 Task: Create a section Data Cleansing Sprint and in the section, add a milestone DevOps Implementation in the project Visionary.
Action: Mouse moved to (55, 412)
Screenshot: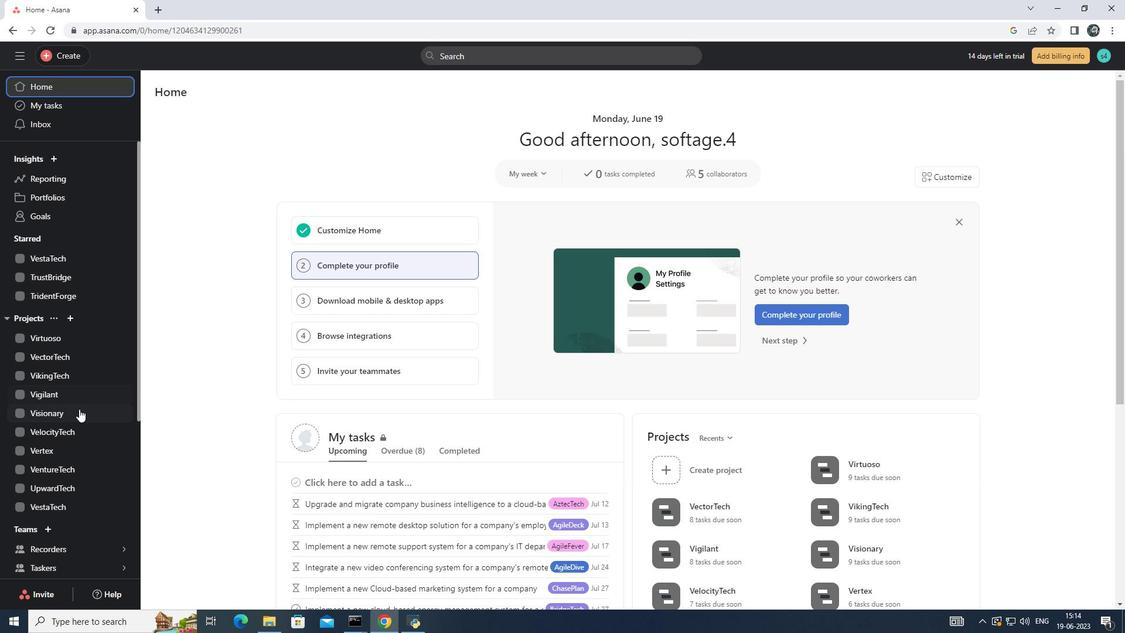 
Action: Mouse pressed left at (55, 412)
Screenshot: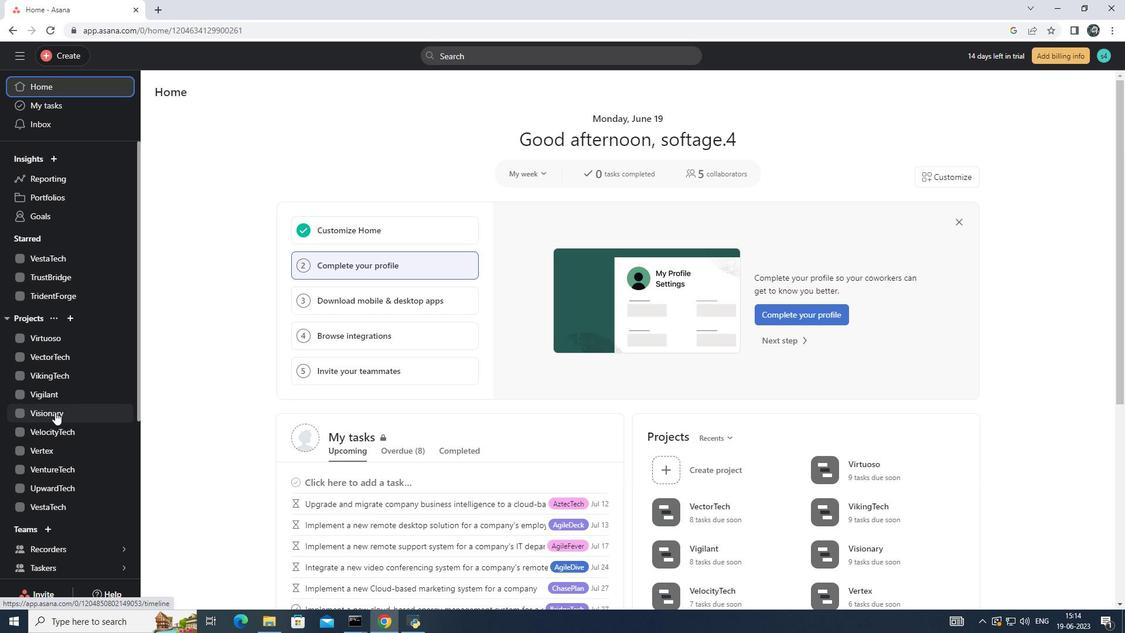 
Action: Mouse moved to (185, 554)
Screenshot: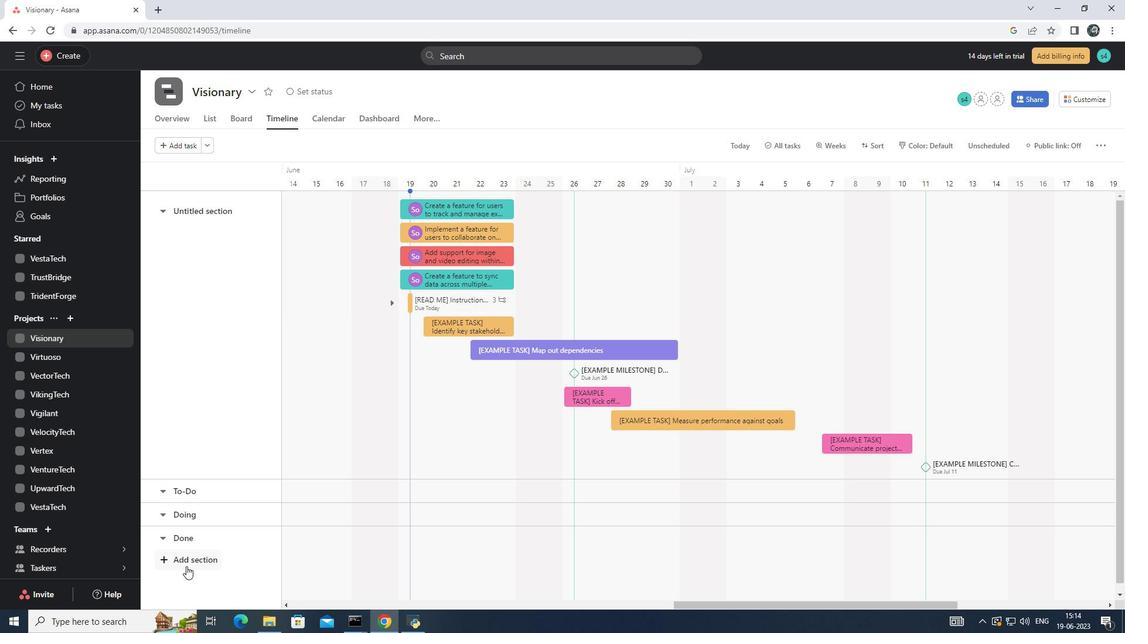 
Action: Mouse scrolled (185, 553) with delta (0, 0)
Screenshot: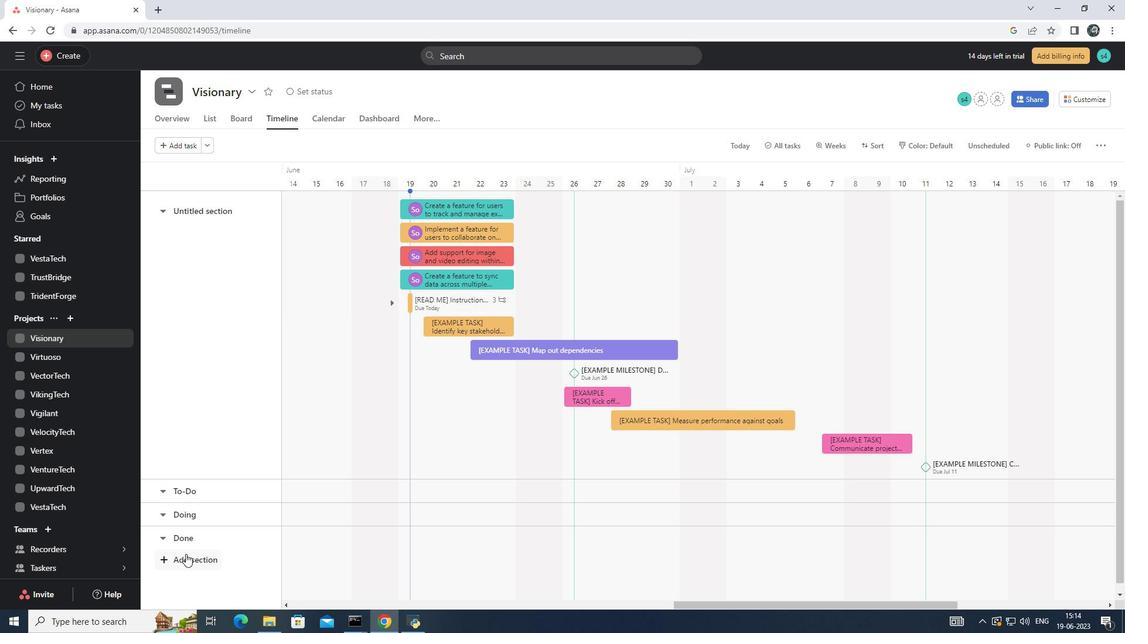 
Action: Mouse scrolled (185, 553) with delta (0, 0)
Screenshot: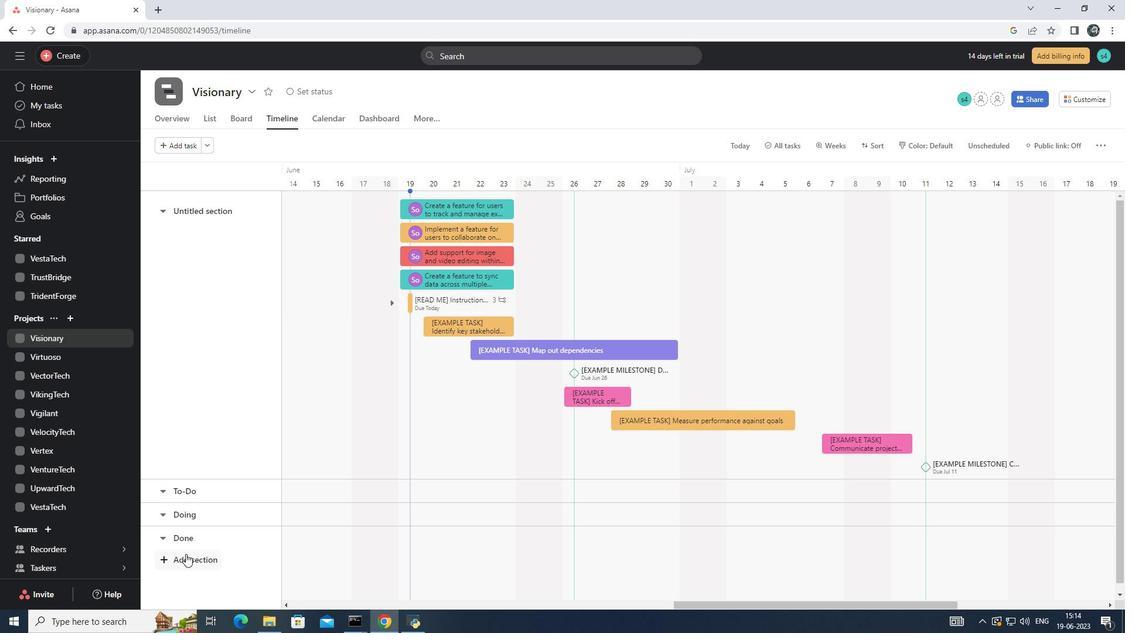 
Action: Mouse moved to (185, 549)
Screenshot: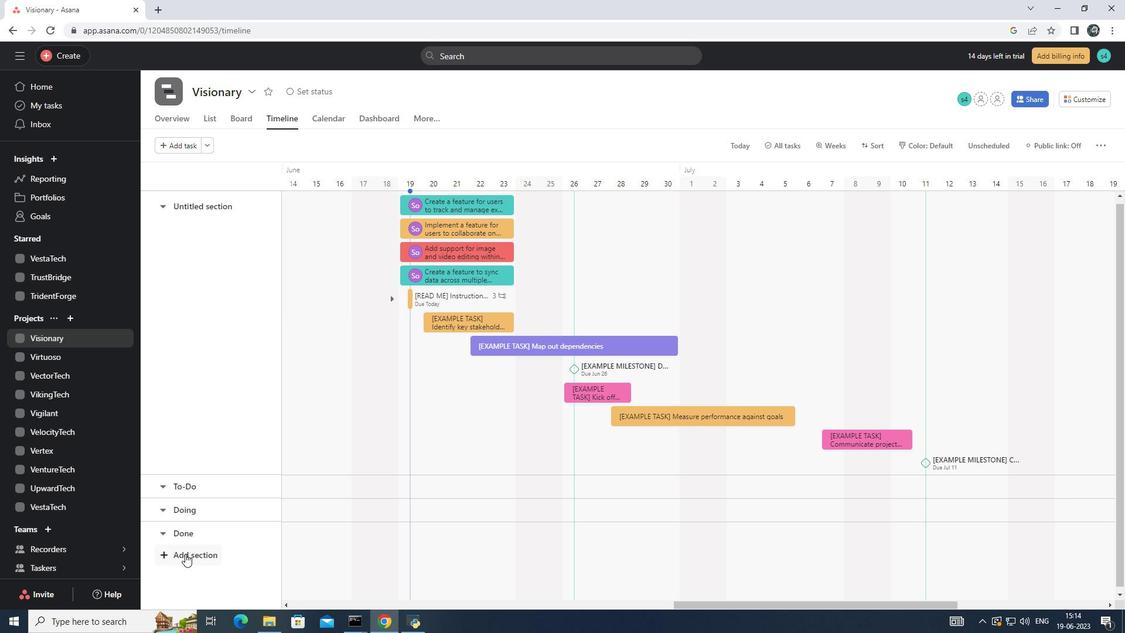 
Action: Mouse pressed left at (185, 549)
Screenshot: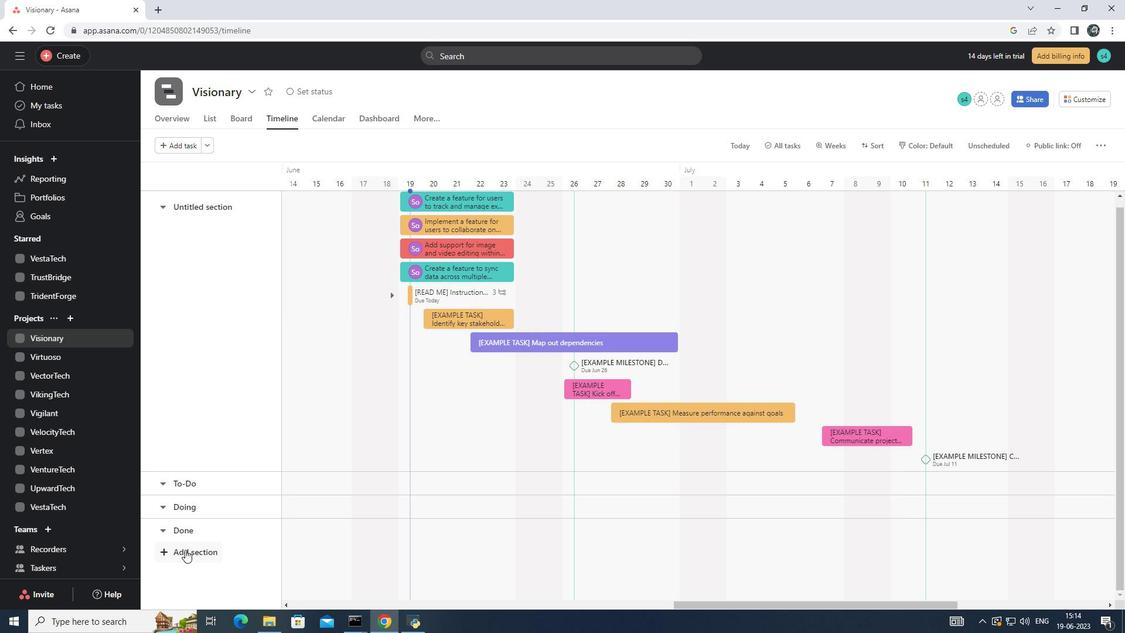 
Action: Mouse moved to (185, 548)
Screenshot: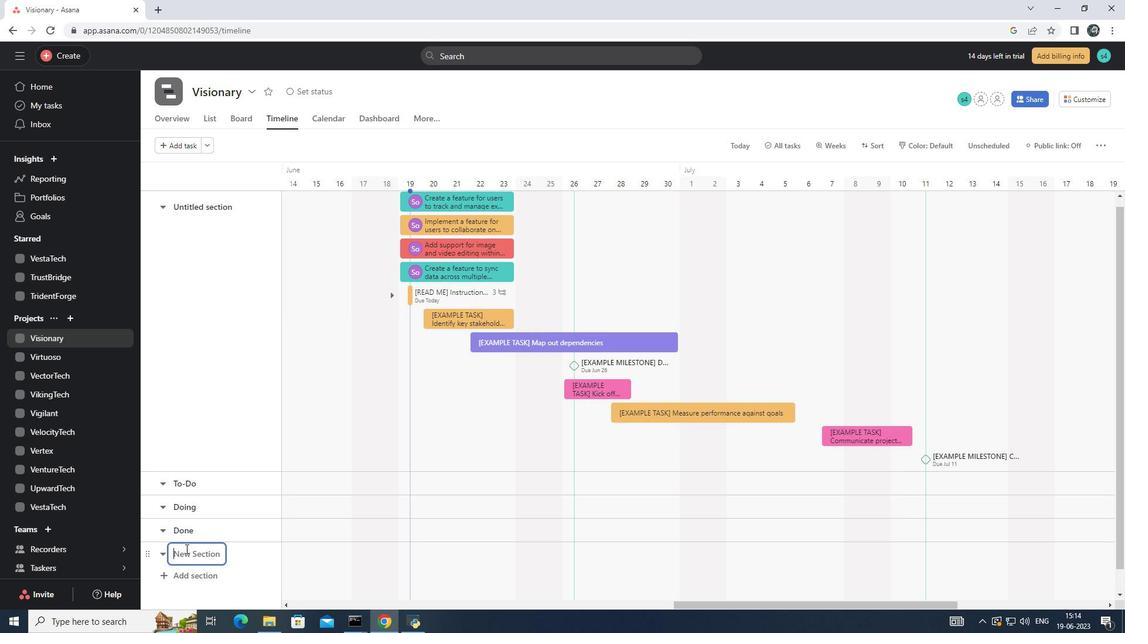 
Action: Key pressed <Key.shift>Data<Key.space><Key.shift>Cleansing<Key.enter>
Screenshot: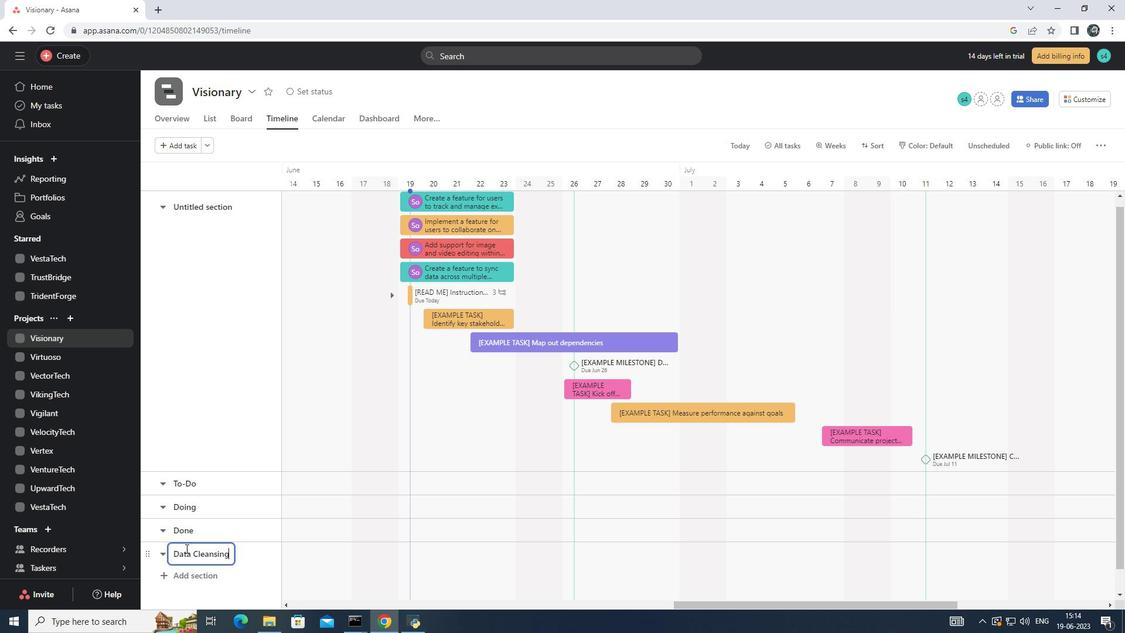 
Action: Mouse moved to (340, 551)
Screenshot: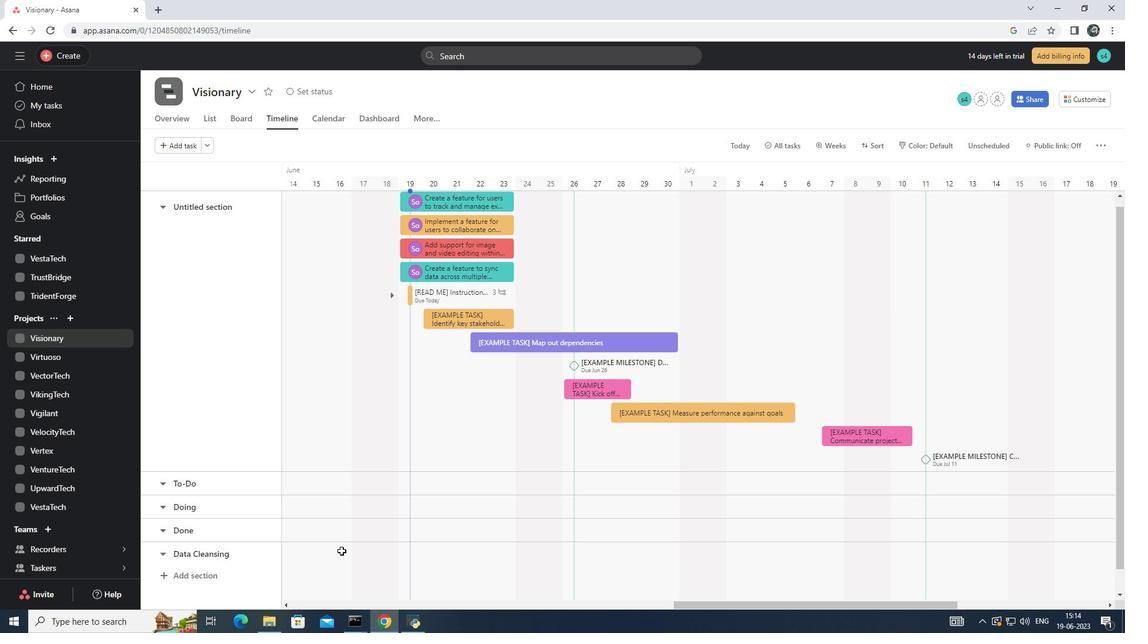 
Action: Mouse pressed left at (340, 551)
Screenshot: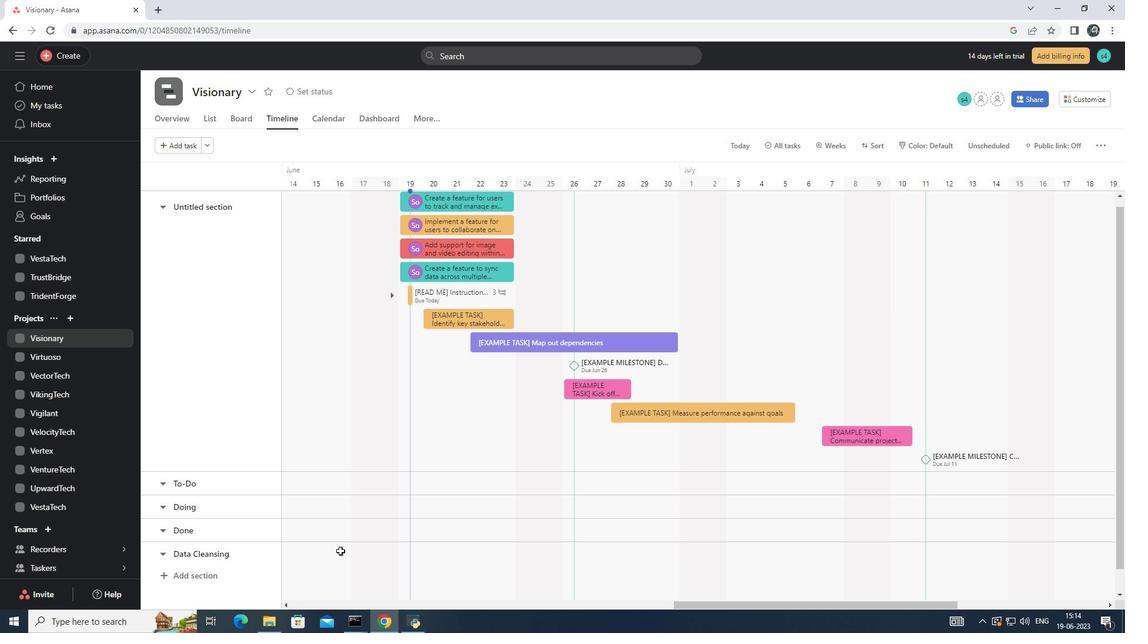 
Action: Mouse moved to (340, 554)
Screenshot: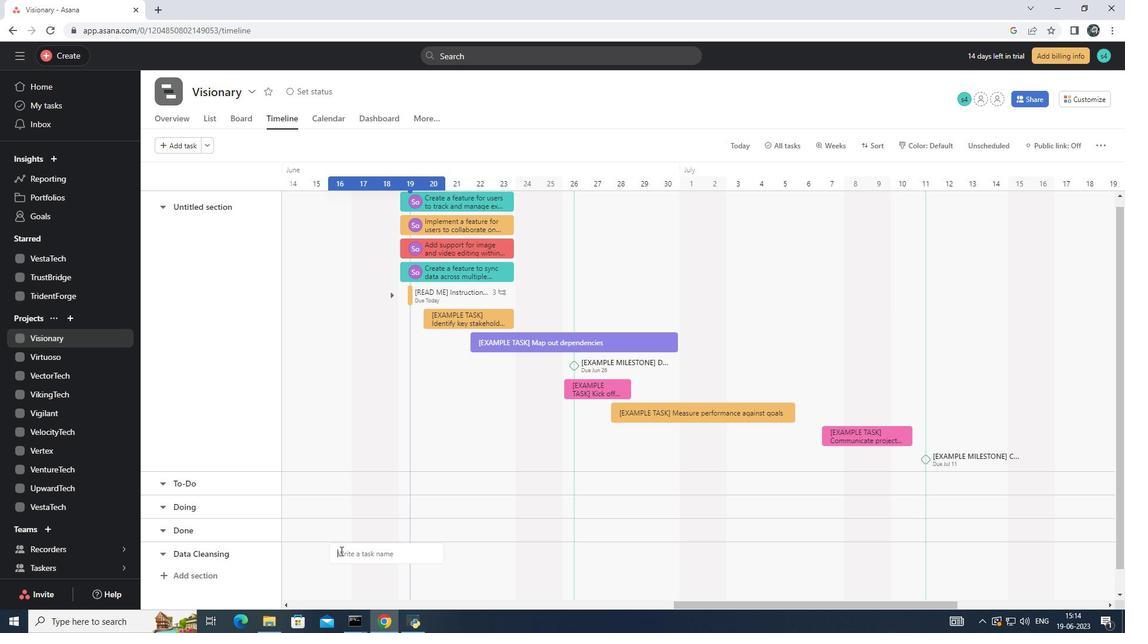 
Action: Key pressed <Key.shift>Dev<Key.shift>Ops<Key.space><Key.shift>Implementation<Key.enter>
Screenshot: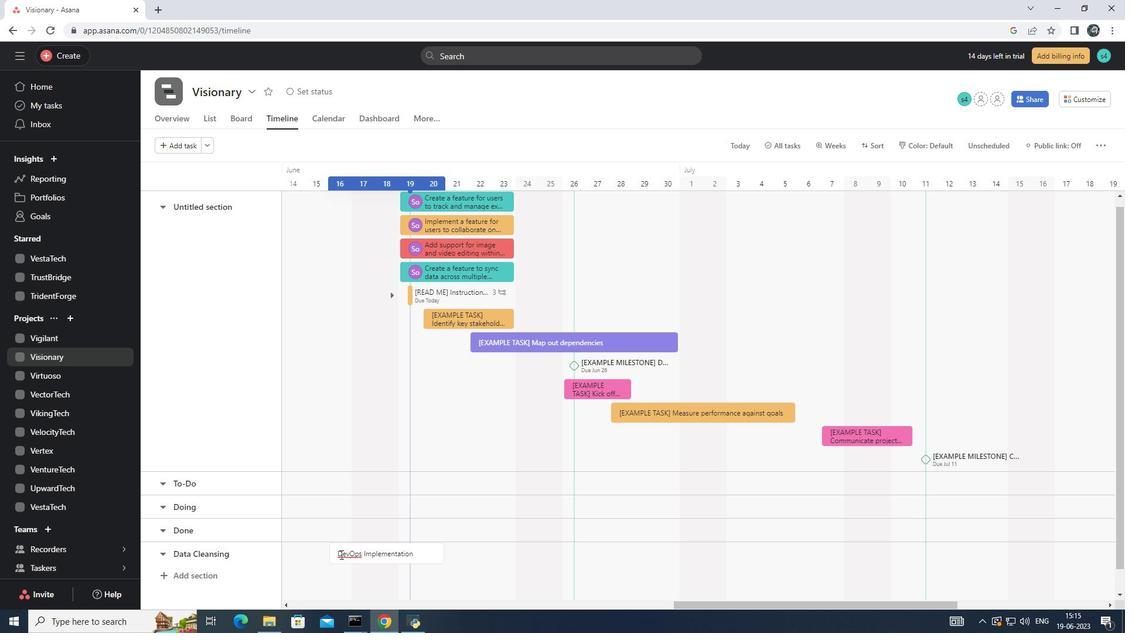 
Action: Mouse moved to (374, 556)
Screenshot: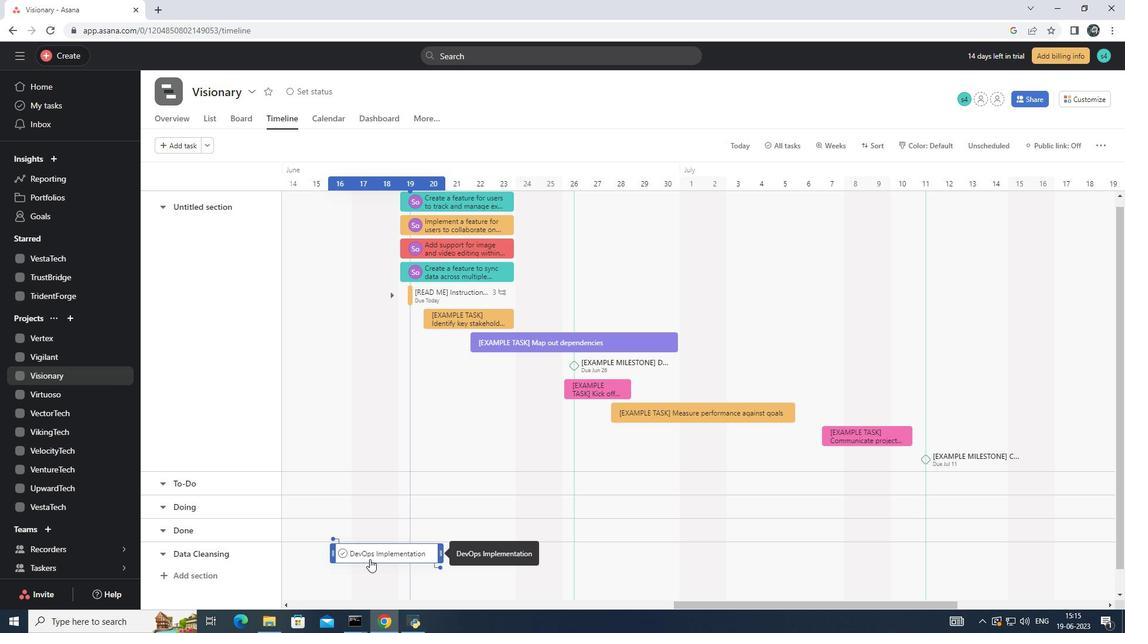 
Action: Mouse pressed right at (374, 556)
Screenshot: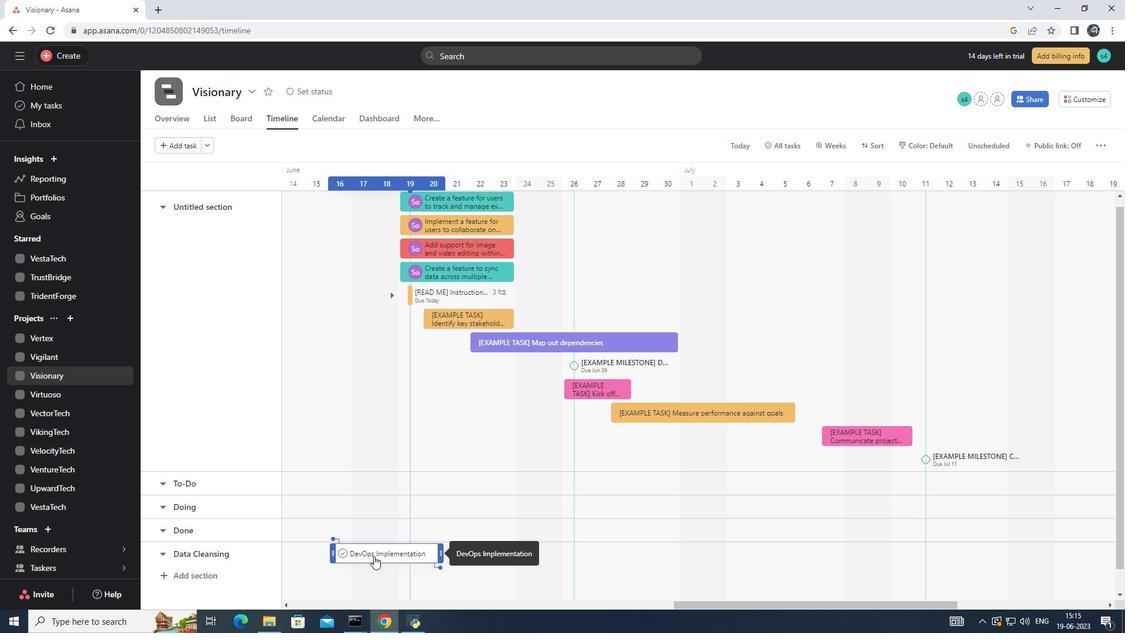 
Action: Mouse moved to (410, 493)
Screenshot: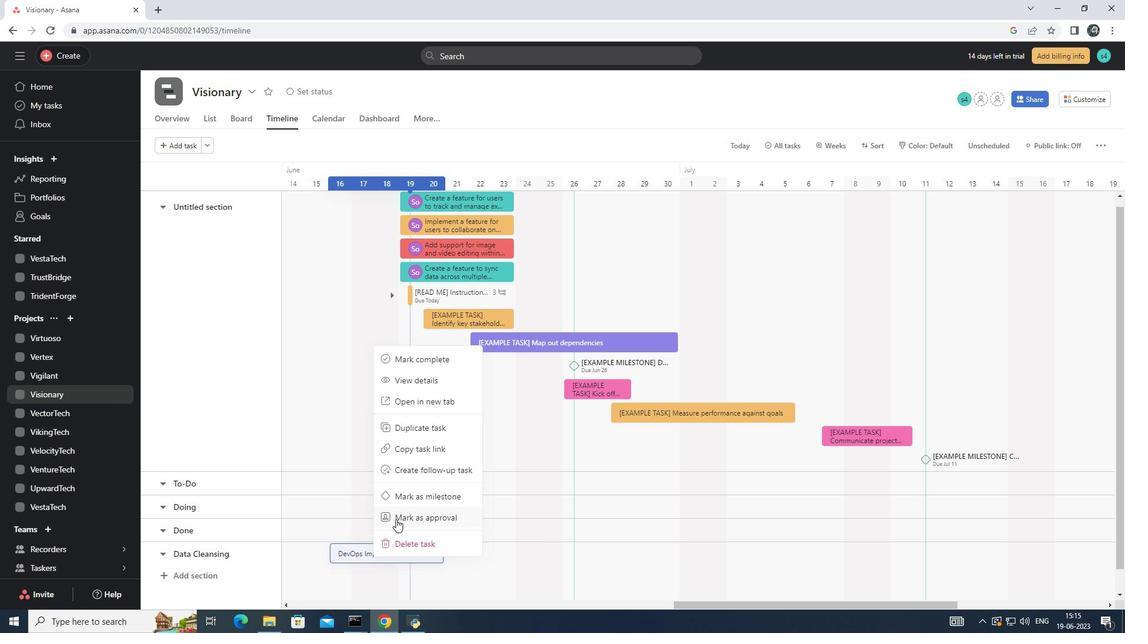 
Action: Mouse pressed left at (410, 493)
Screenshot: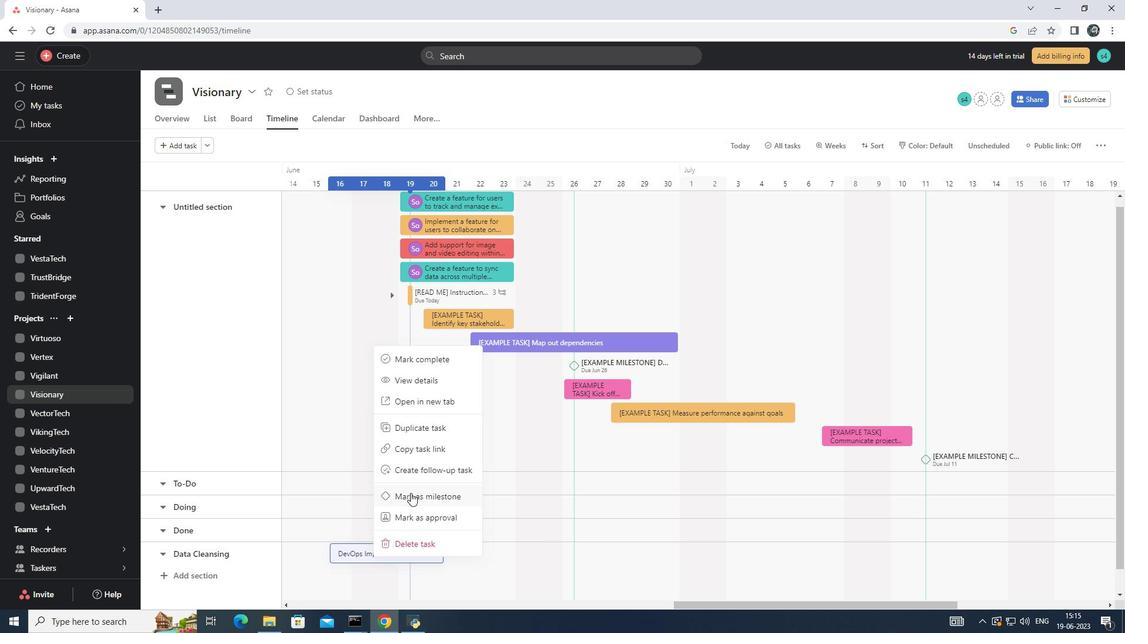 
Action: Mouse moved to (328, 592)
Screenshot: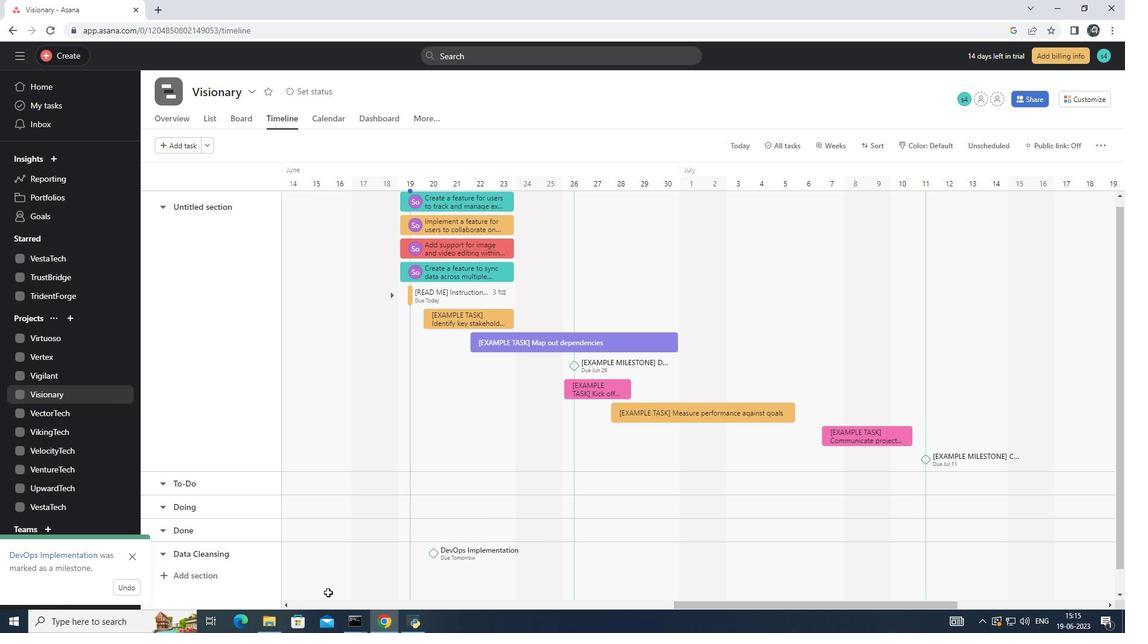 
